 Task: Select "Worked with you in different group" as a relationship.
Action: Mouse moved to (894, 89)
Screenshot: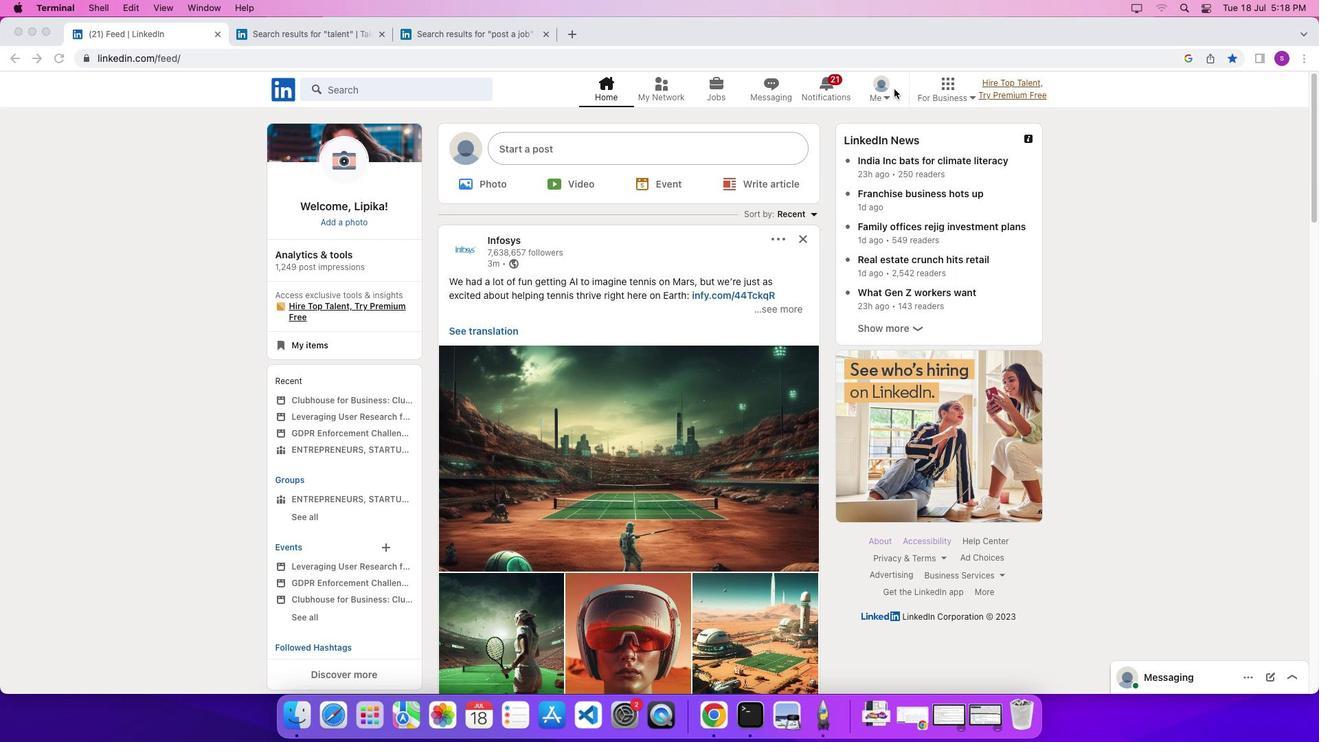 
Action: Mouse pressed left at (894, 89)
Screenshot: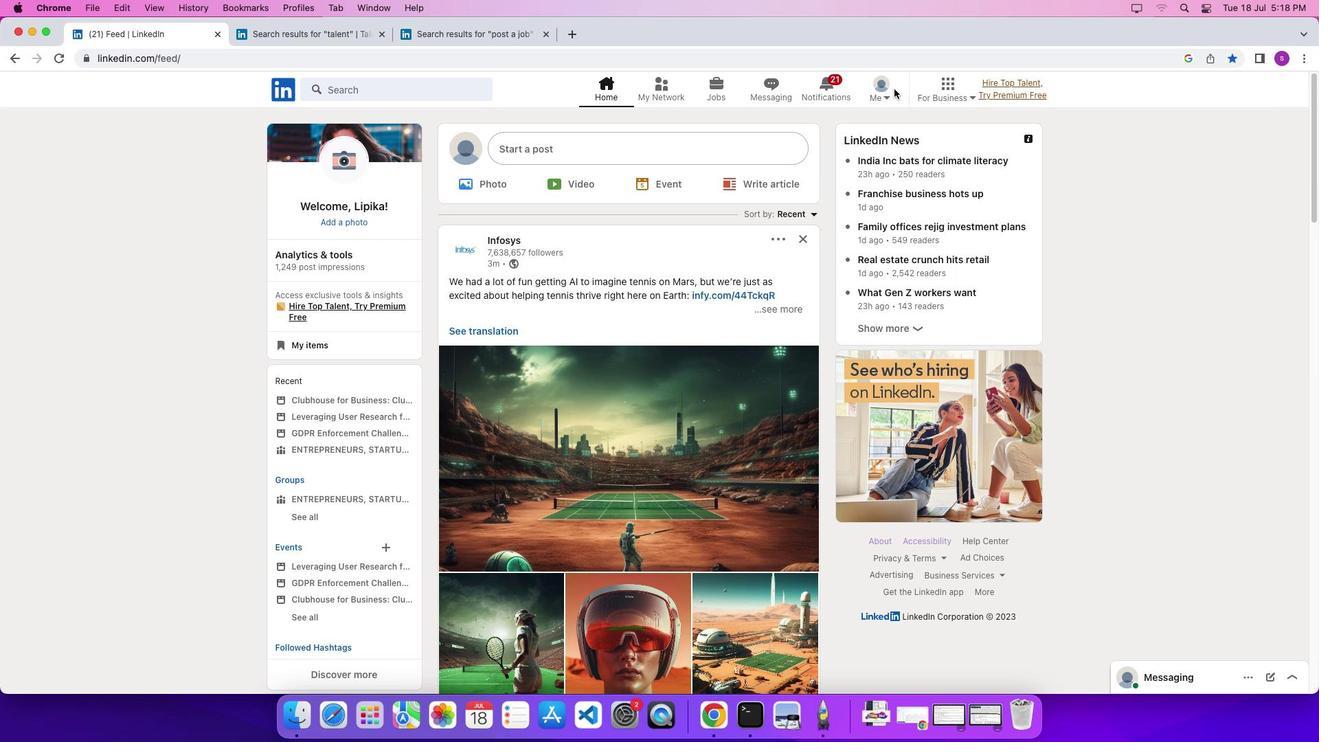 
Action: Mouse moved to (888, 94)
Screenshot: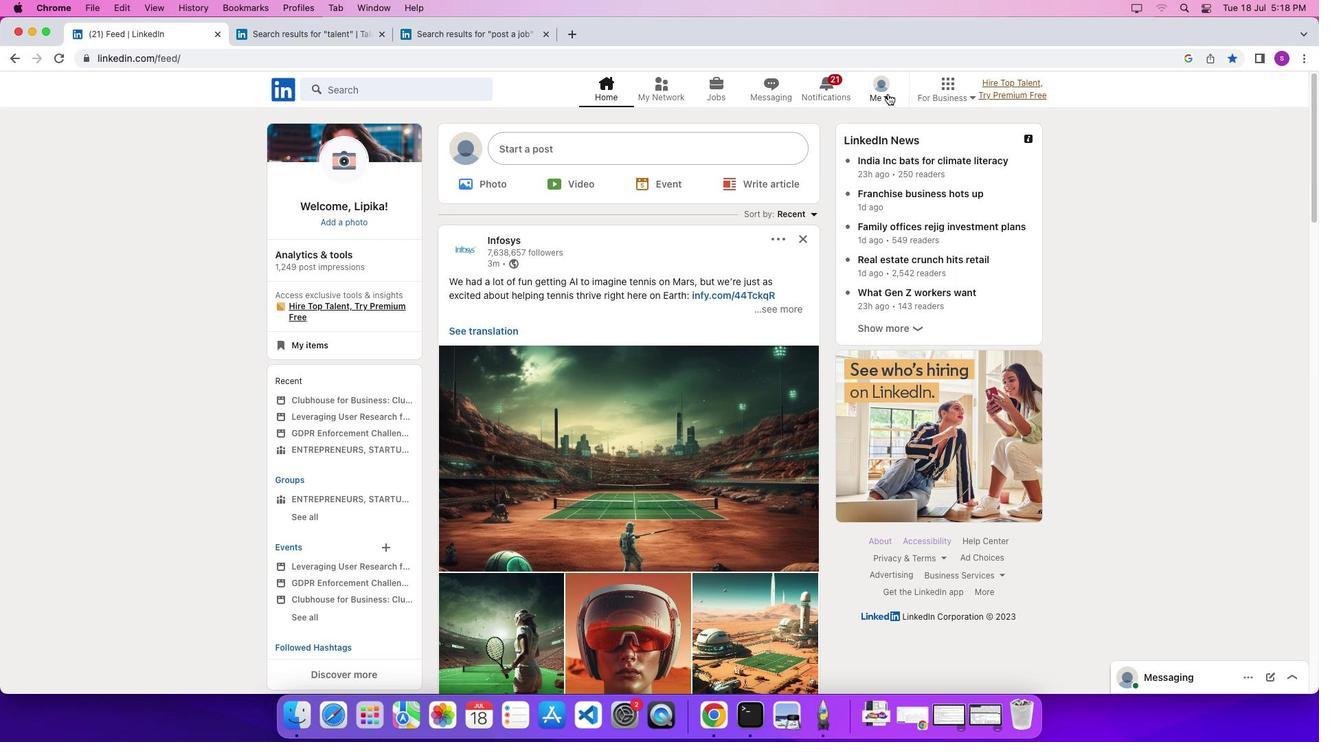 
Action: Mouse pressed left at (888, 94)
Screenshot: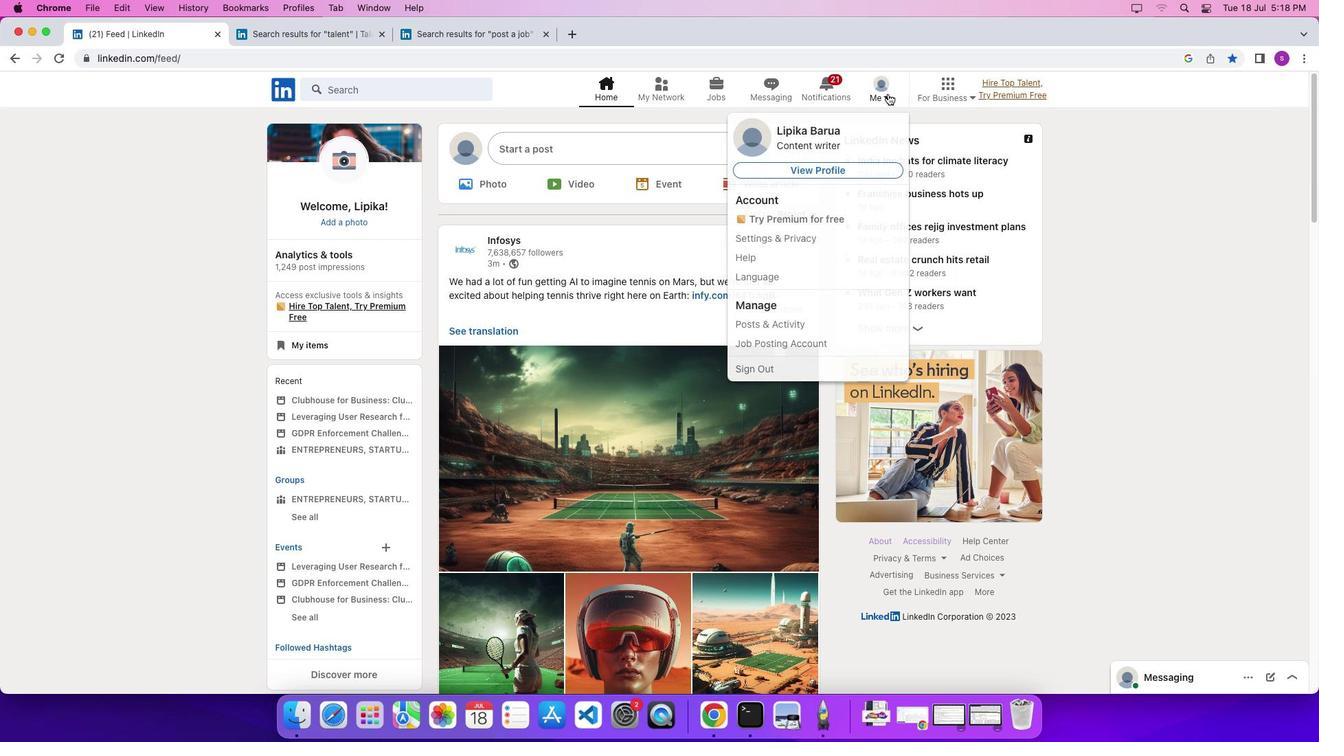 
Action: Mouse moved to (811, 165)
Screenshot: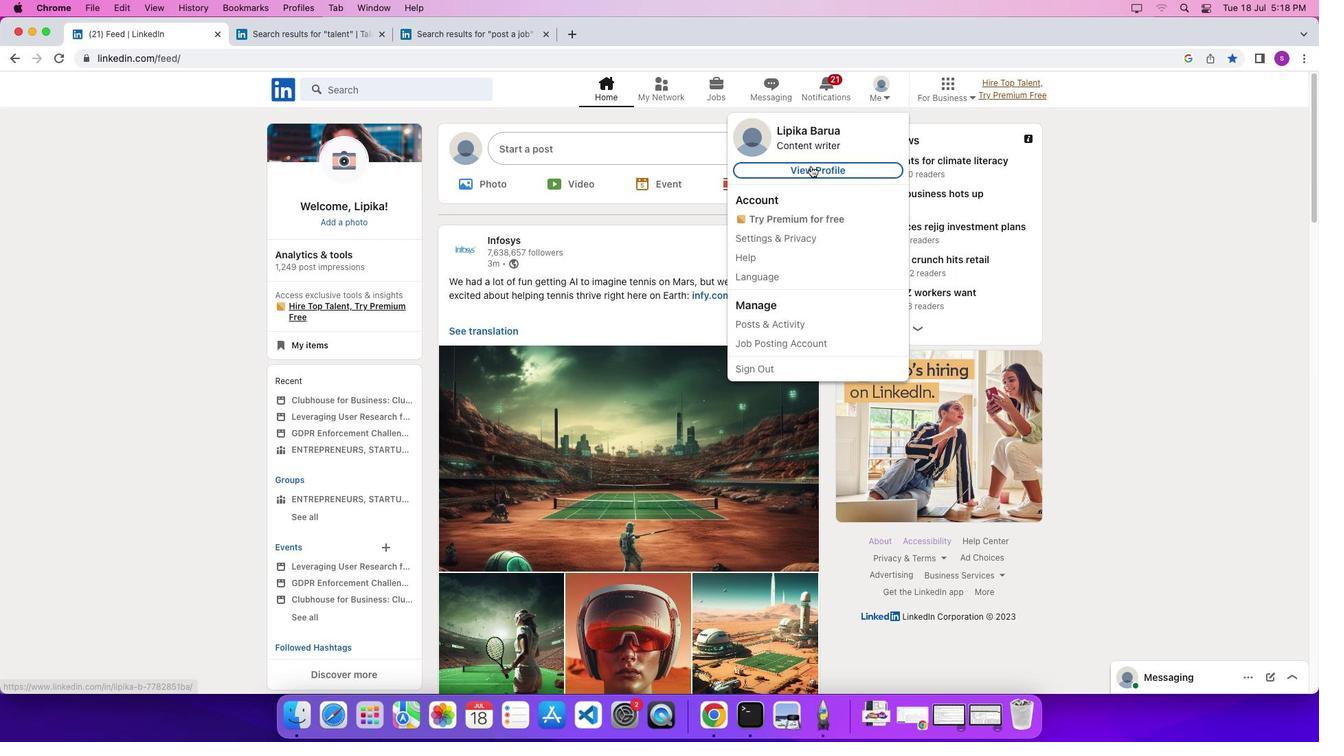 
Action: Mouse pressed left at (811, 165)
Screenshot: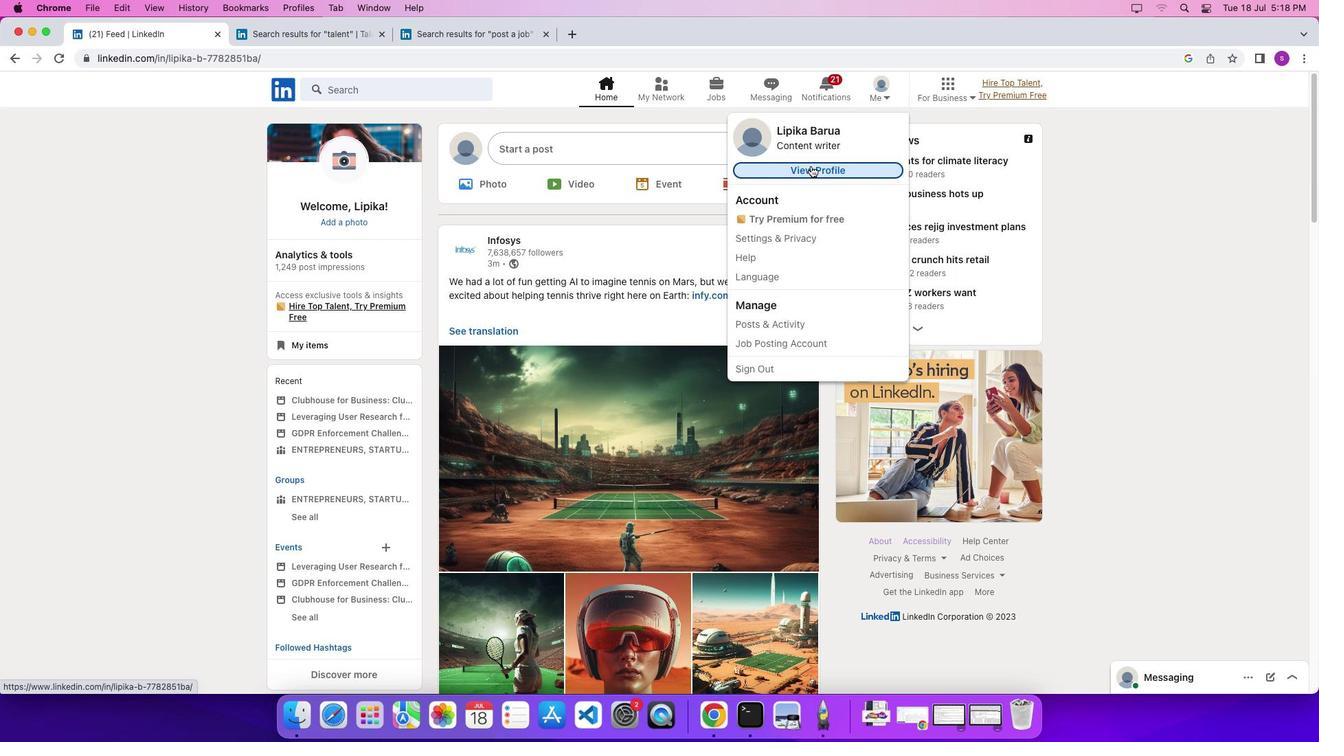
Action: Mouse moved to (432, 439)
Screenshot: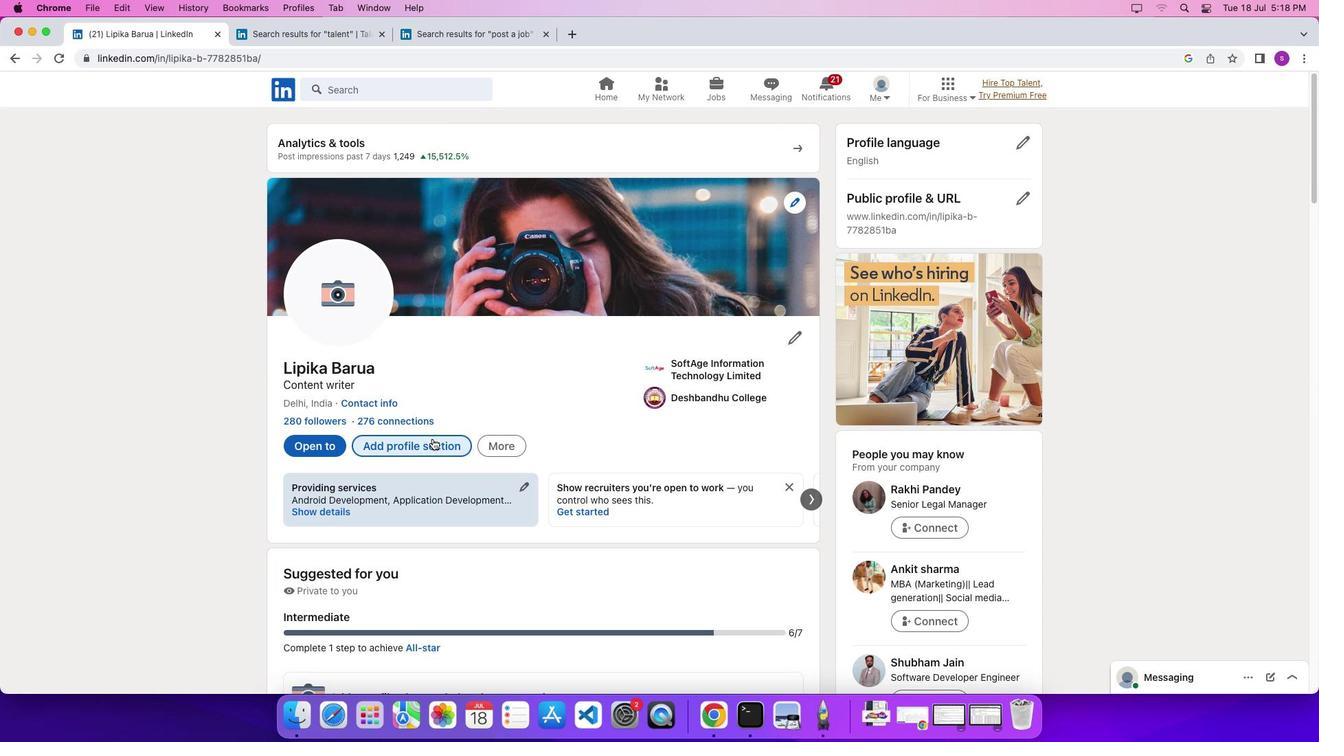 
Action: Mouse pressed left at (432, 439)
Screenshot: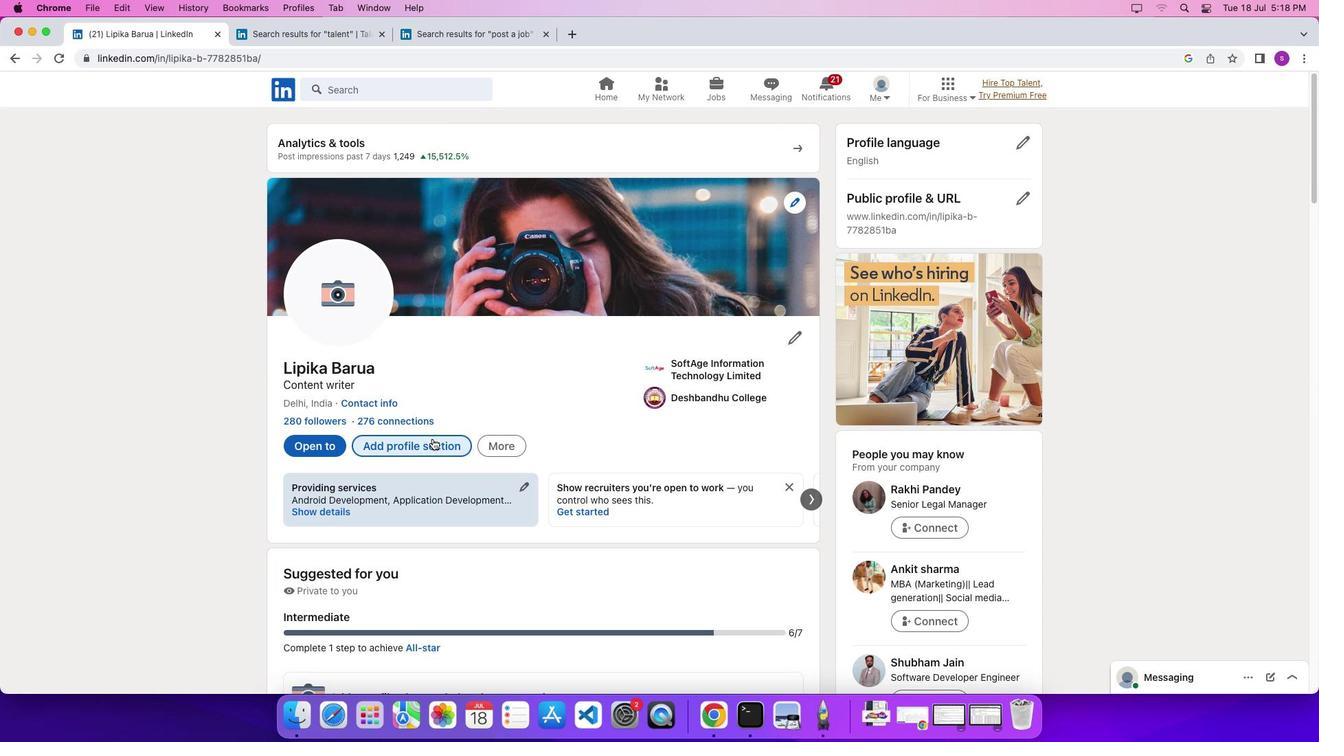 
Action: Mouse moved to (501, 387)
Screenshot: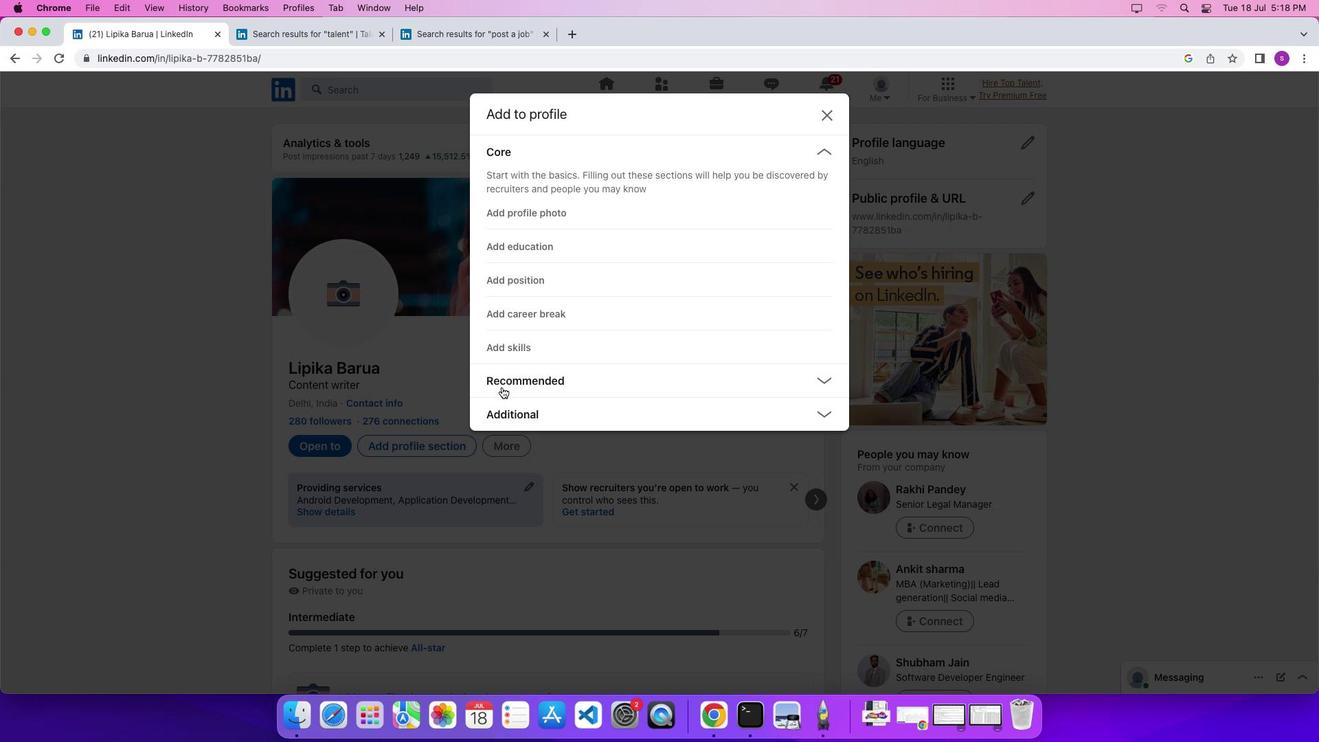 
Action: Mouse pressed left at (501, 387)
Screenshot: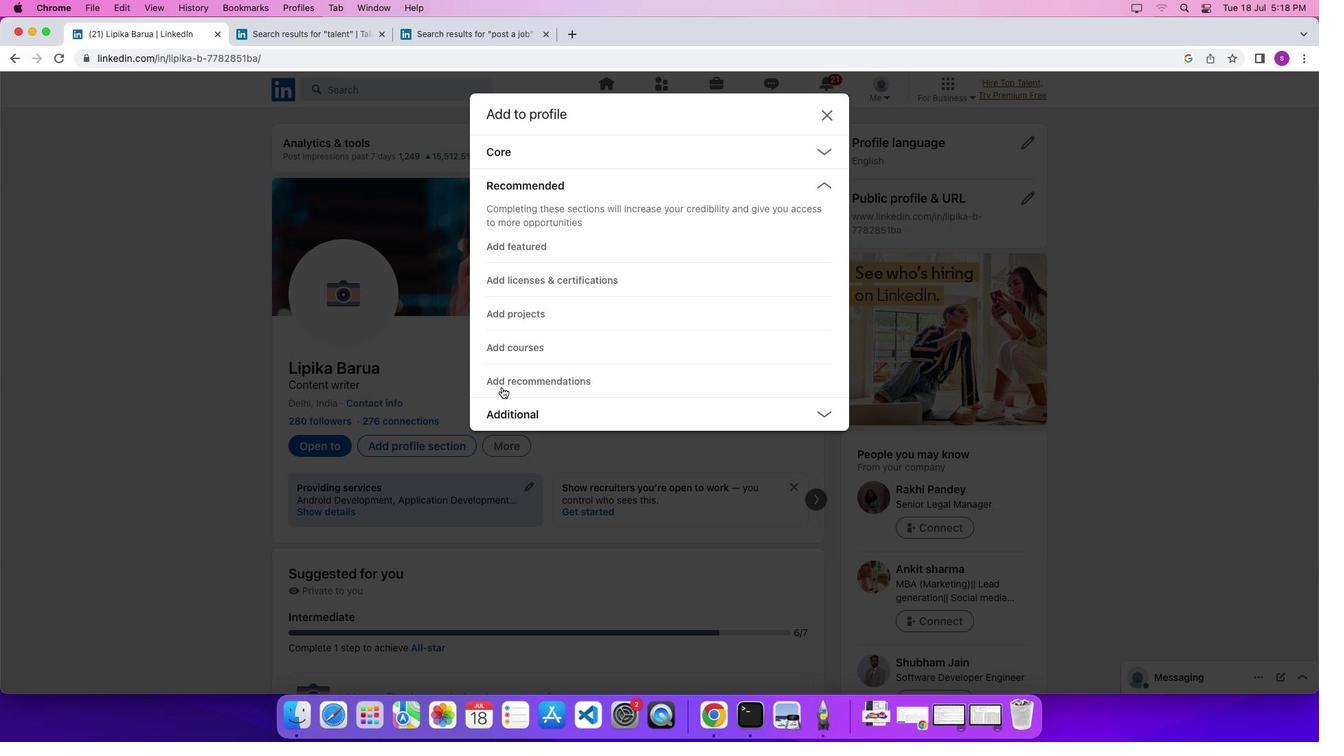
Action: Mouse moved to (505, 380)
Screenshot: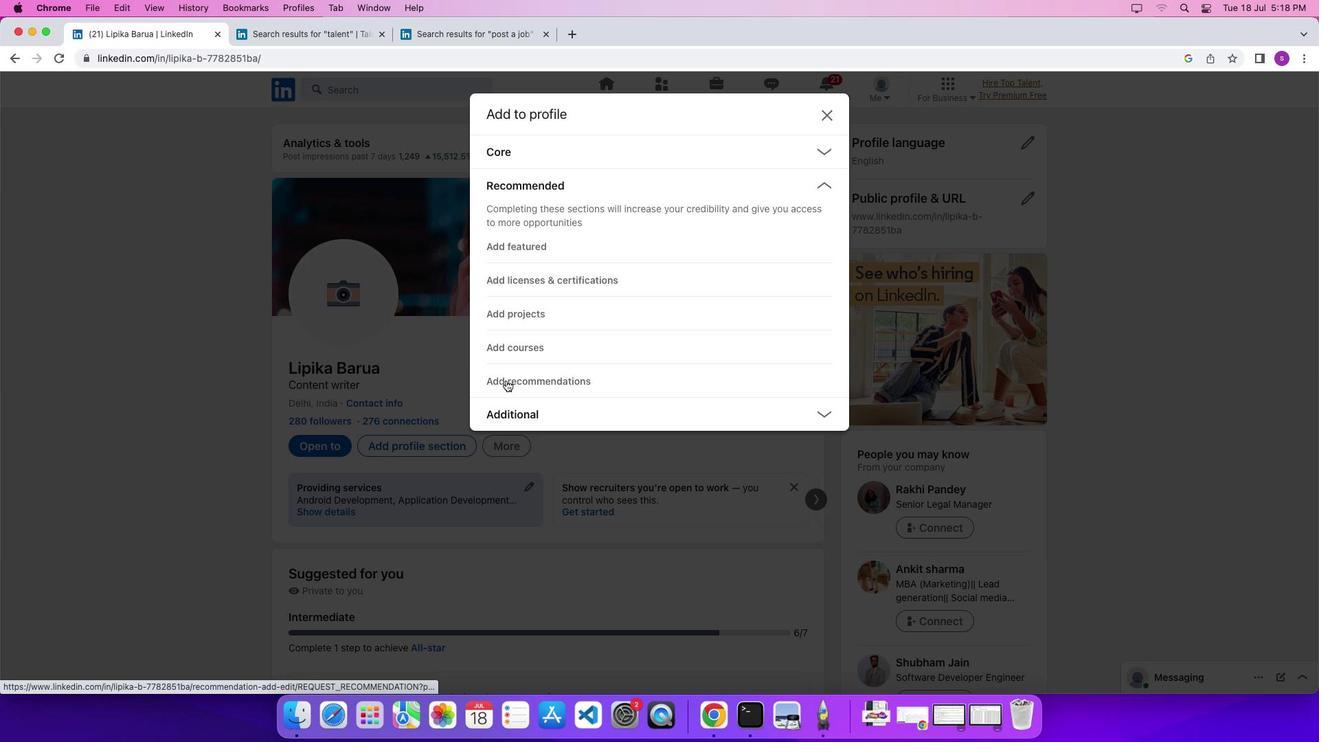 
Action: Mouse pressed left at (505, 380)
Screenshot: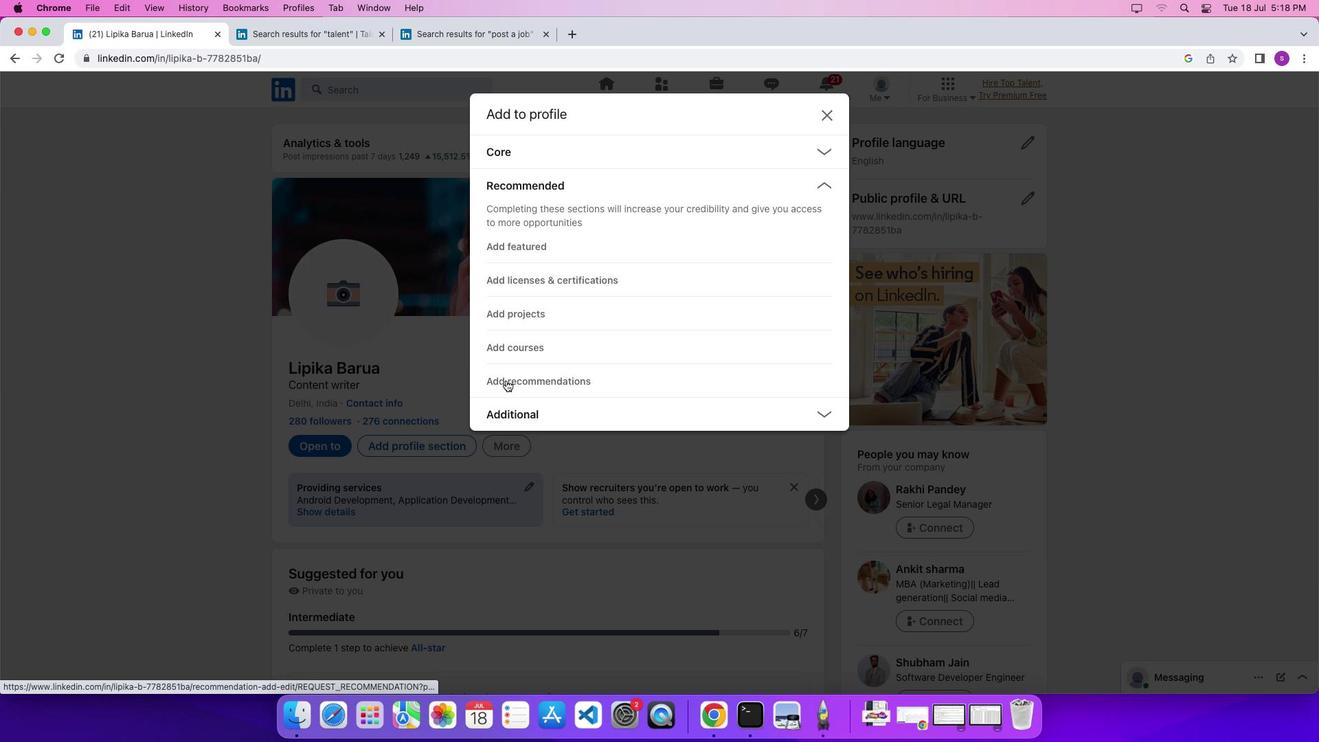 
Action: Mouse moved to (554, 240)
Screenshot: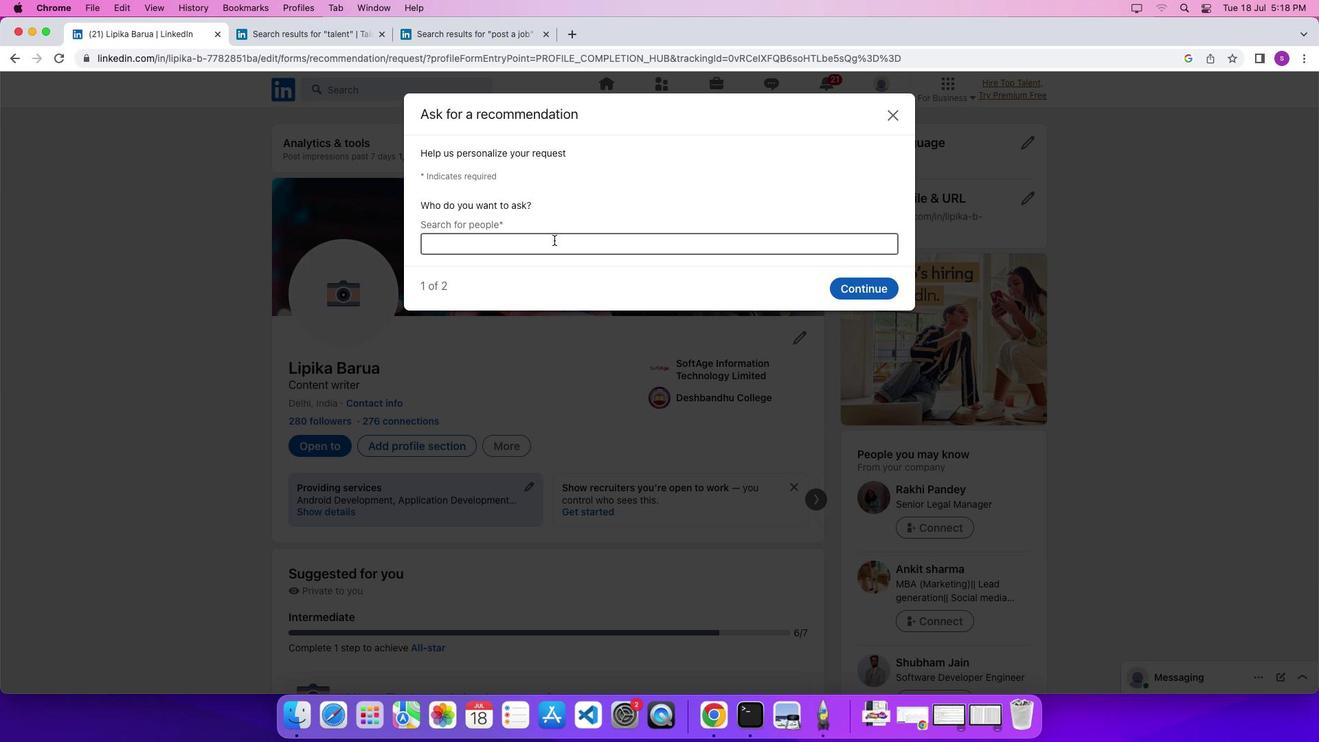 
Action: Mouse pressed left at (554, 240)
Screenshot: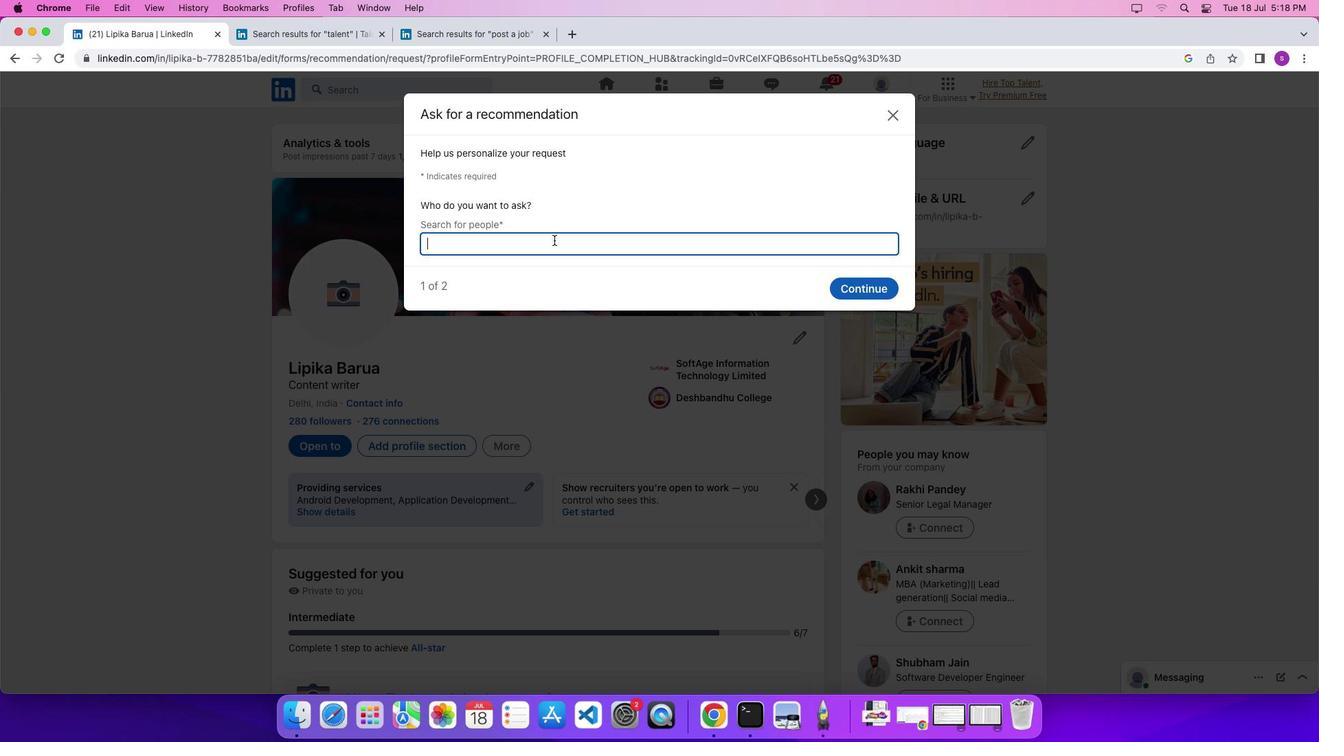 
Action: Key pressed 'h''i'
Screenshot: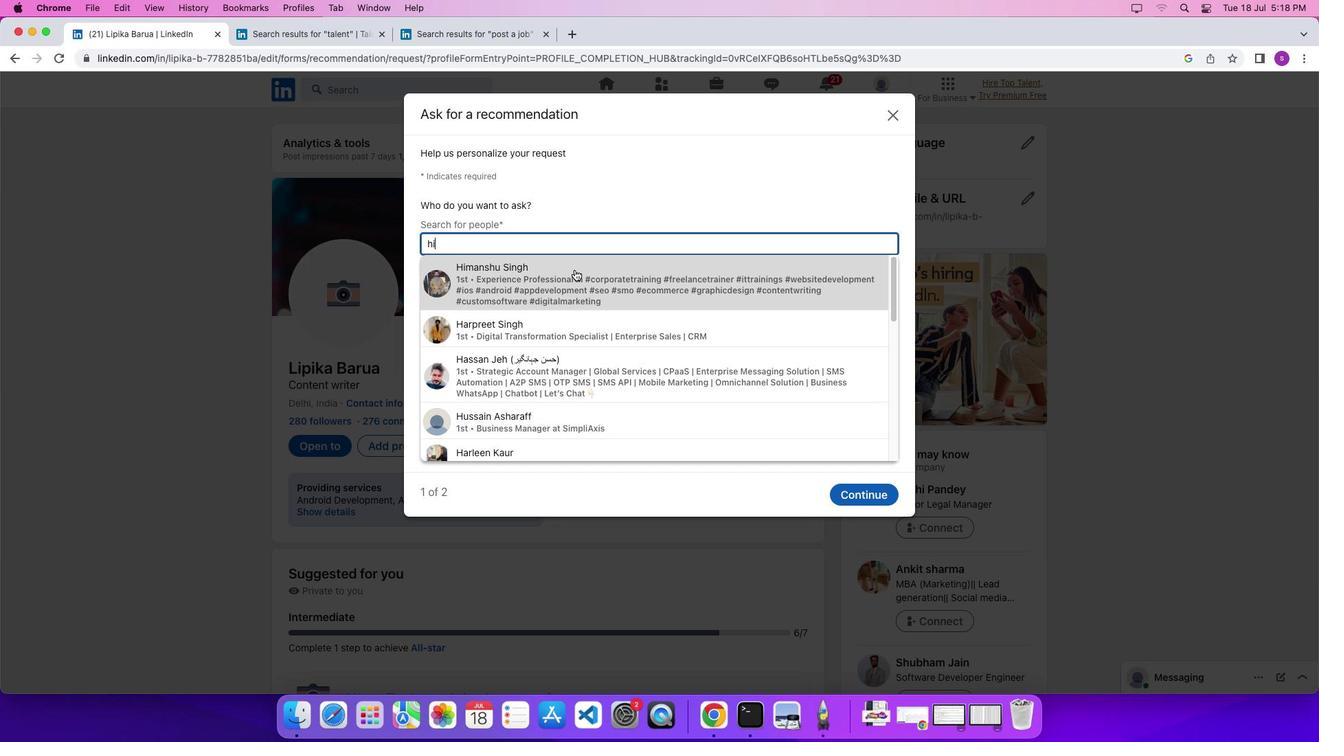 
Action: Mouse moved to (605, 284)
Screenshot: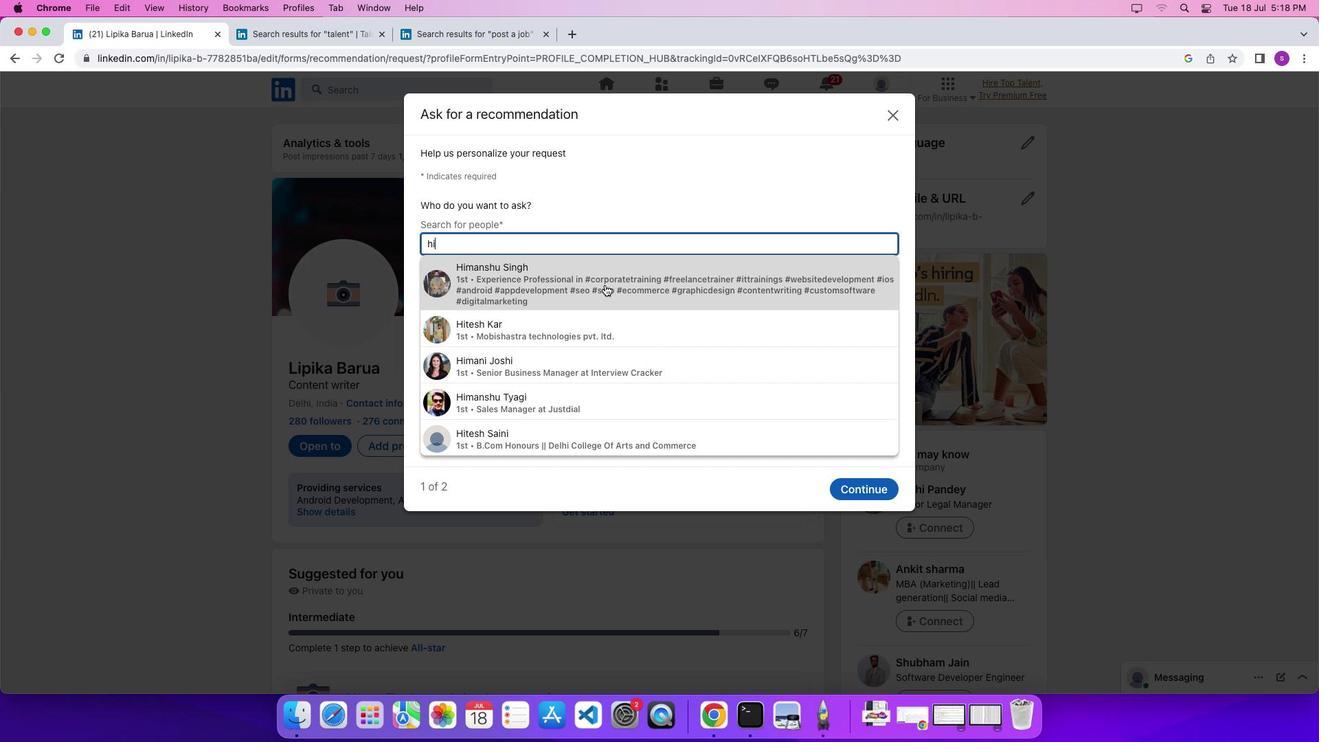 
Action: Mouse pressed left at (605, 284)
Screenshot: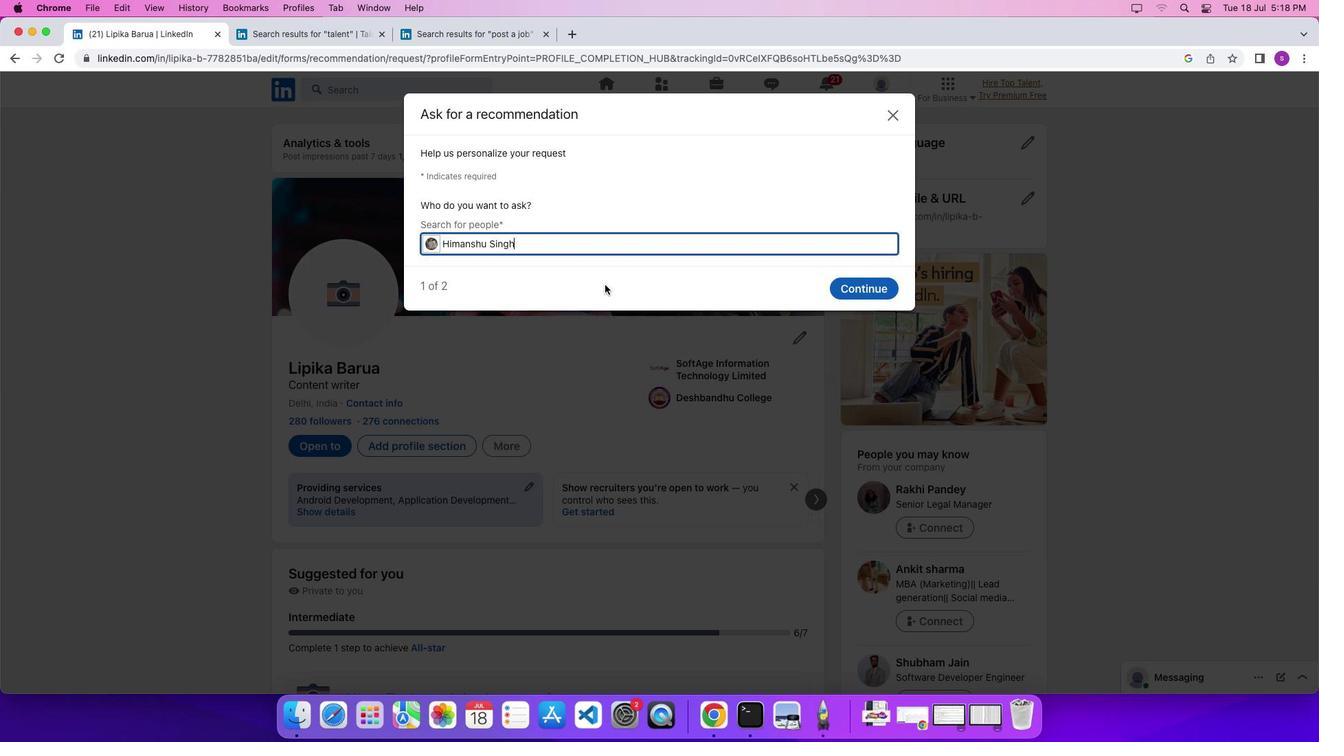 
Action: Mouse moved to (847, 291)
Screenshot: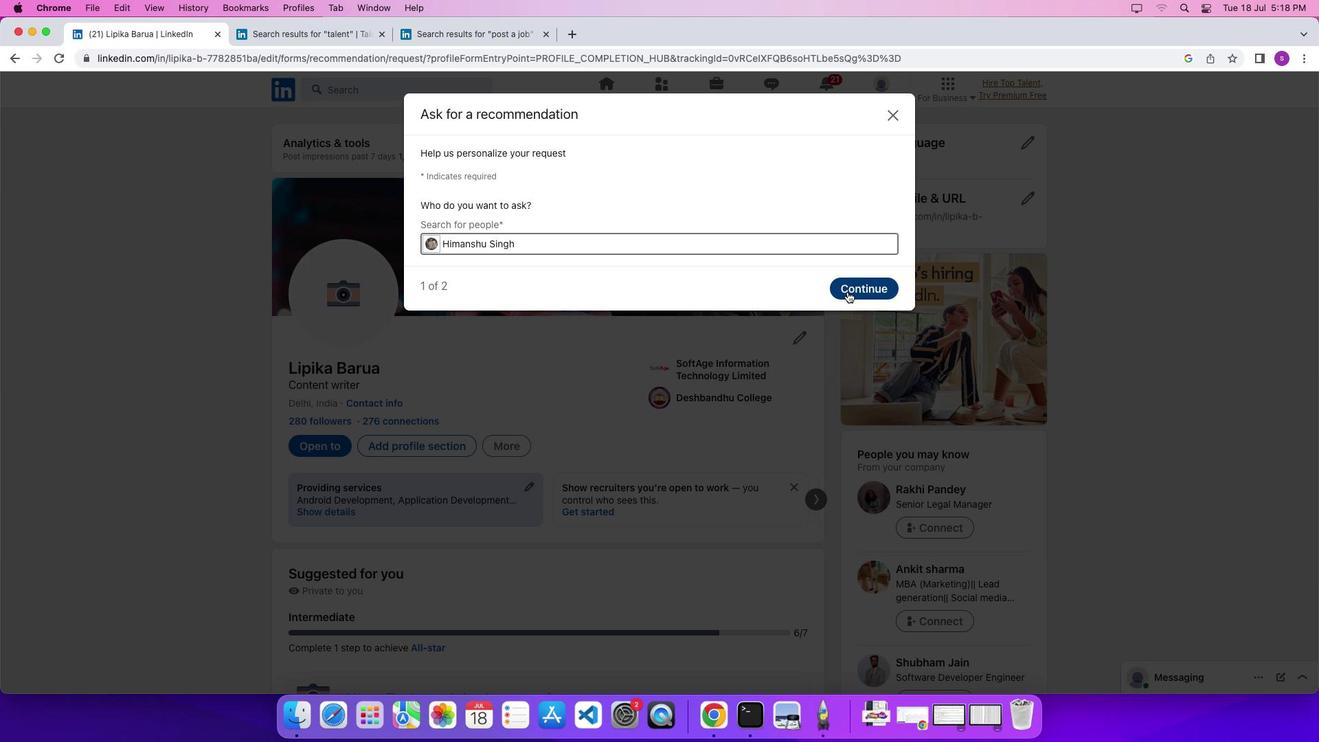 
Action: Mouse pressed left at (847, 291)
Screenshot: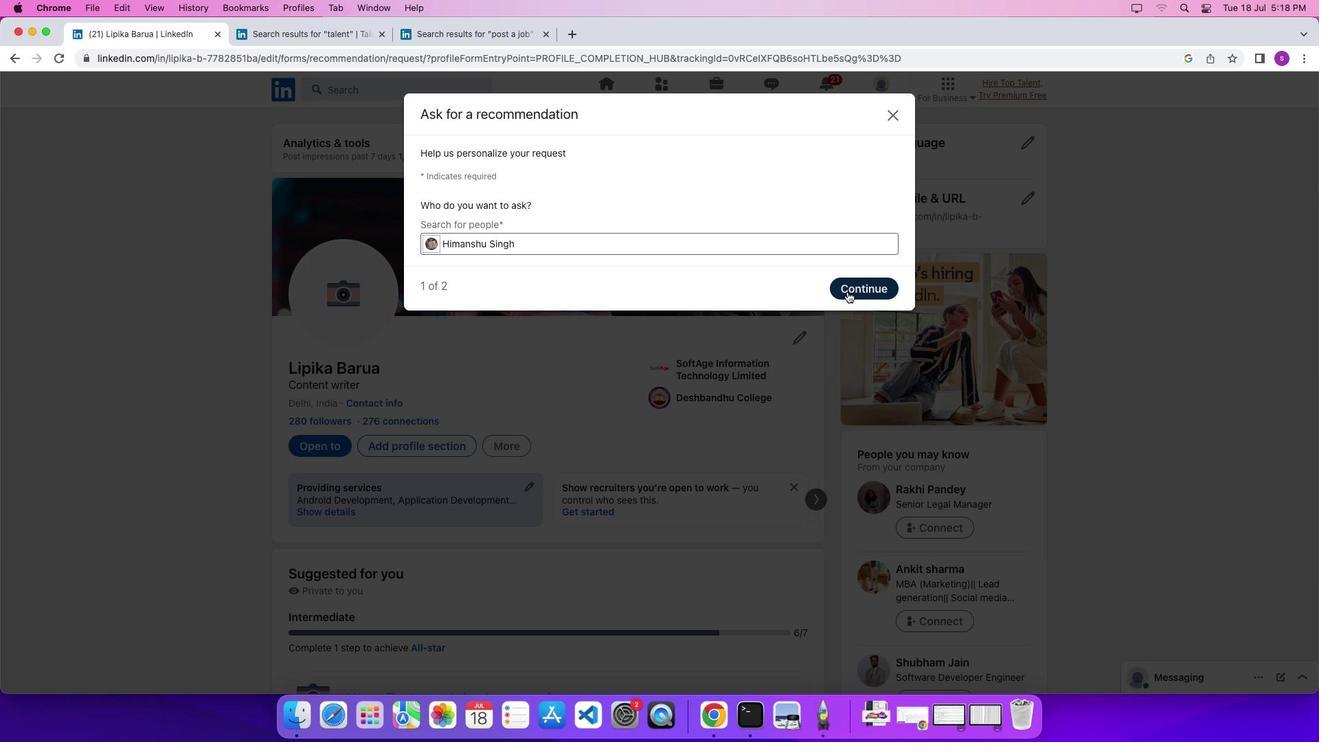 
Action: Mouse moved to (672, 292)
Screenshot: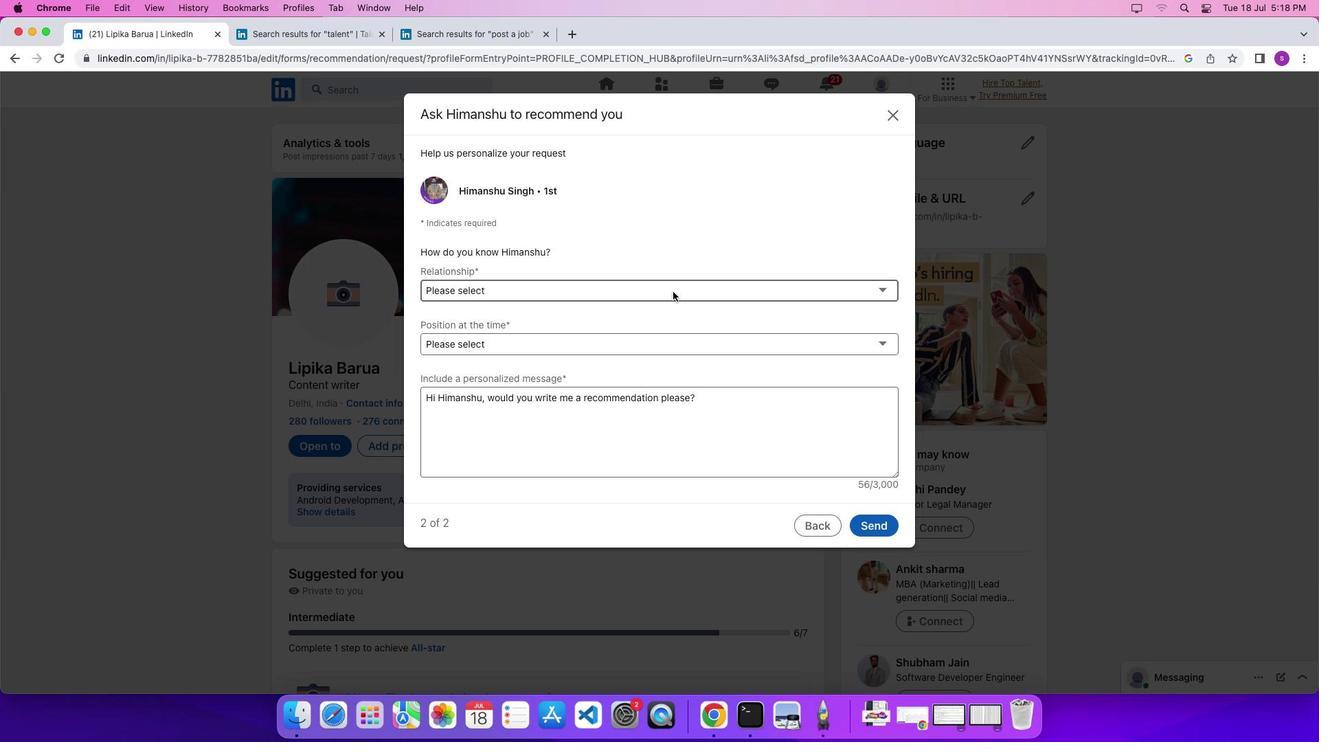 
Action: Mouse pressed left at (672, 292)
Screenshot: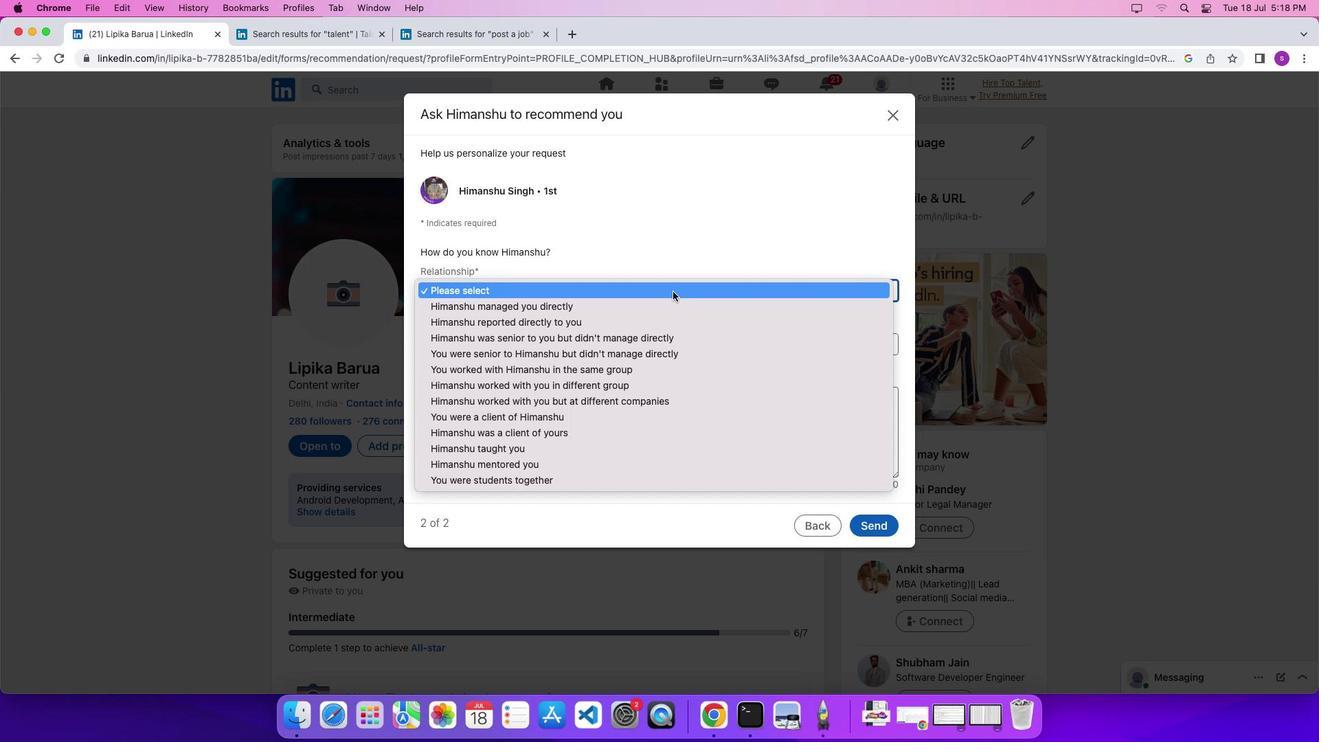 
Action: Mouse moved to (589, 389)
Screenshot: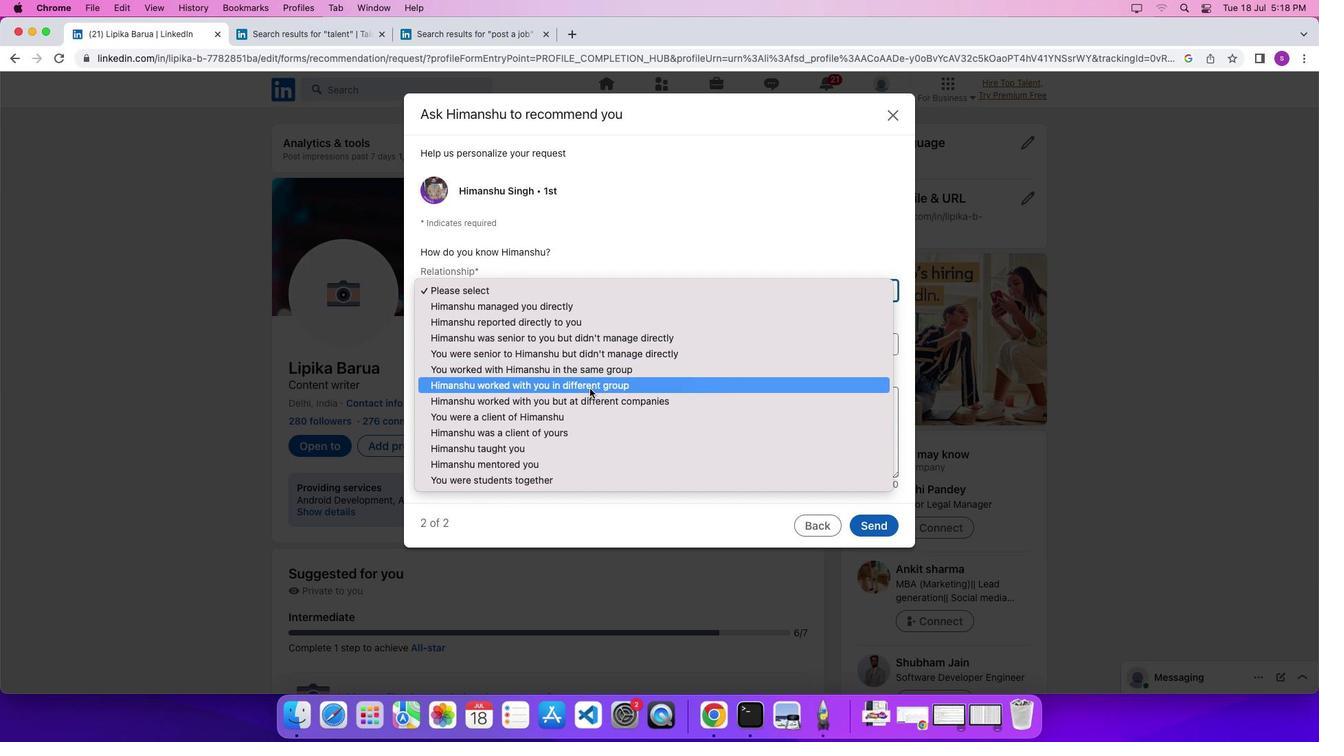 
Action: Mouse pressed left at (589, 389)
Screenshot: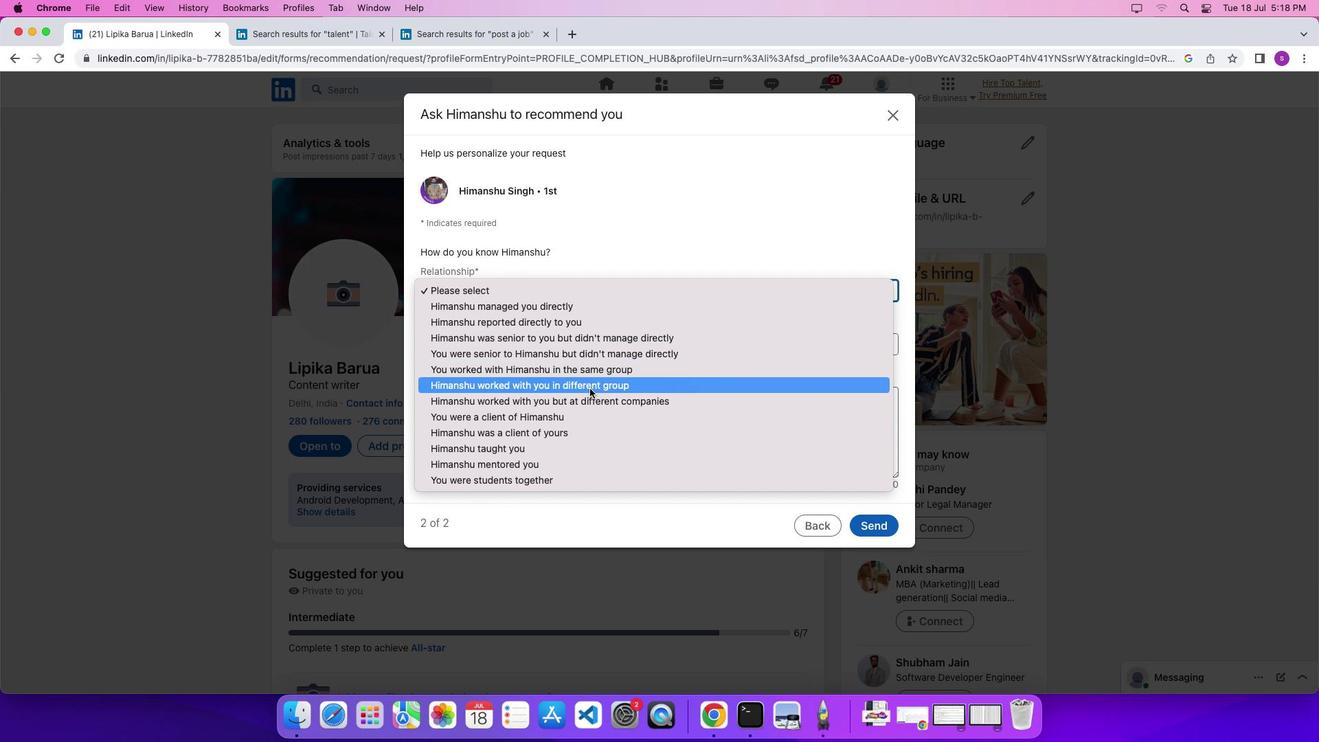 
